 Task: Add the "check" sticker to the card.
Action: Mouse moved to (1002, 83)
Screenshot: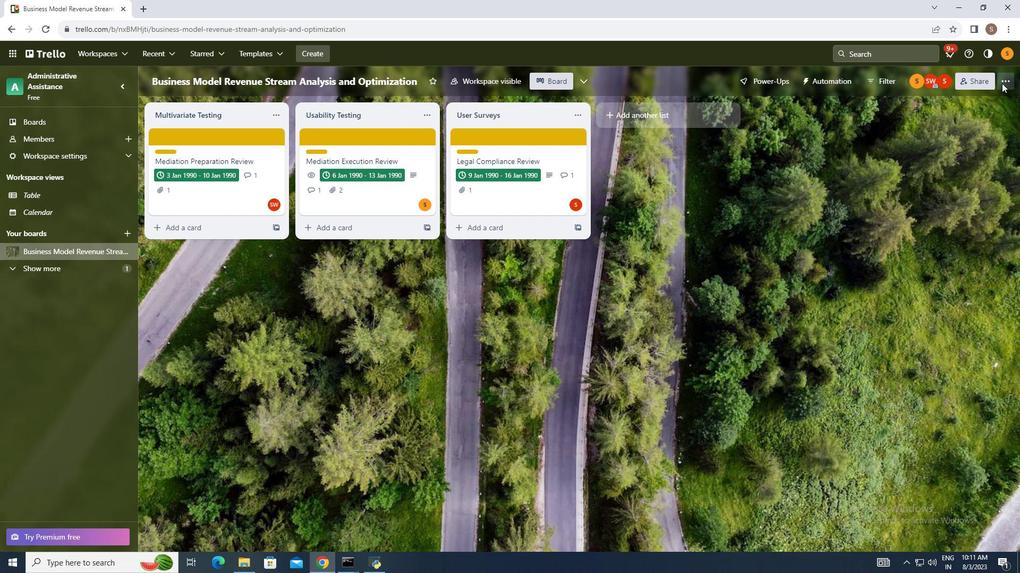 
Action: Mouse pressed left at (1002, 83)
Screenshot: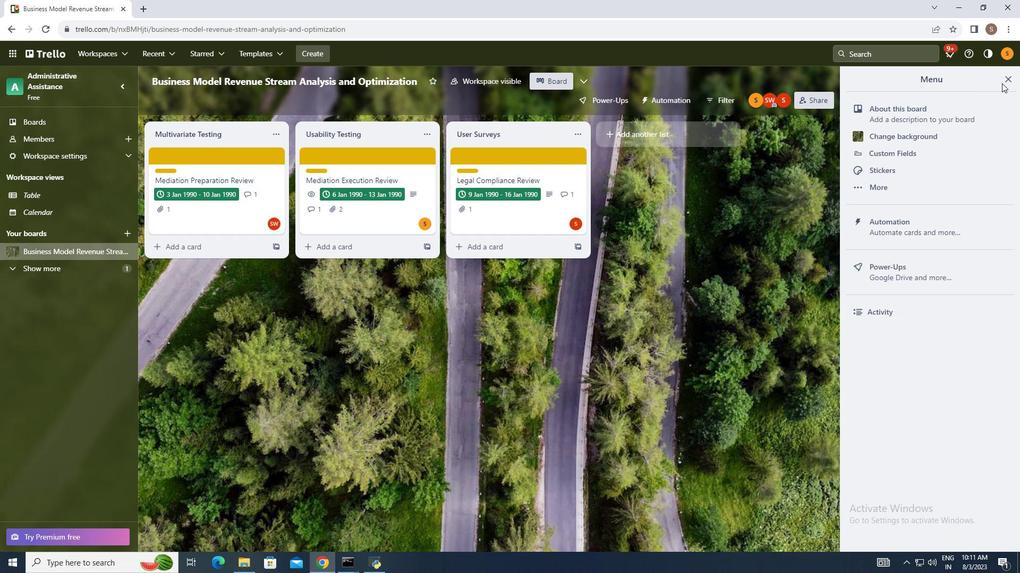 
Action: Mouse moved to (919, 222)
Screenshot: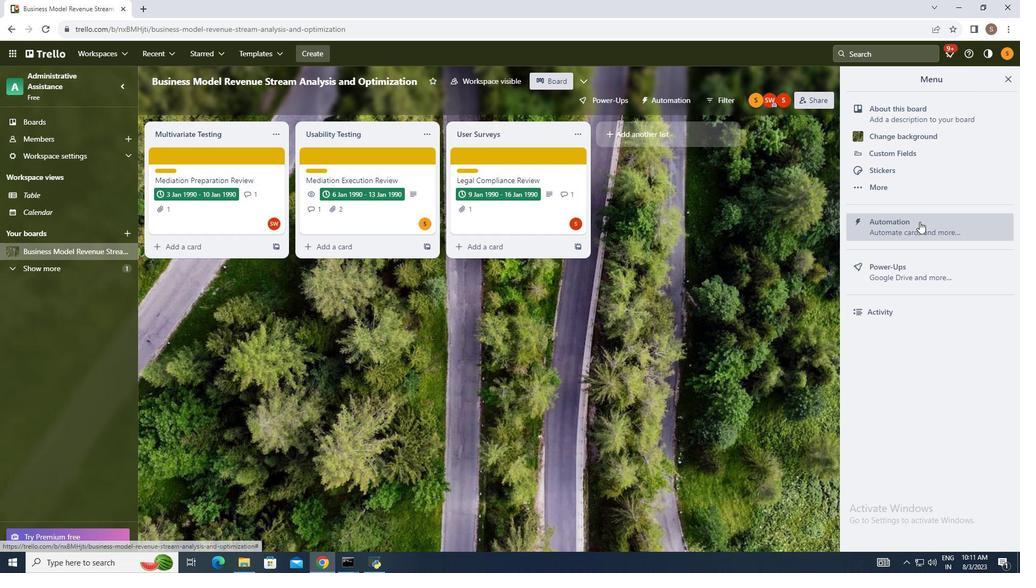 
Action: Mouse pressed left at (919, 222)
Screenshot: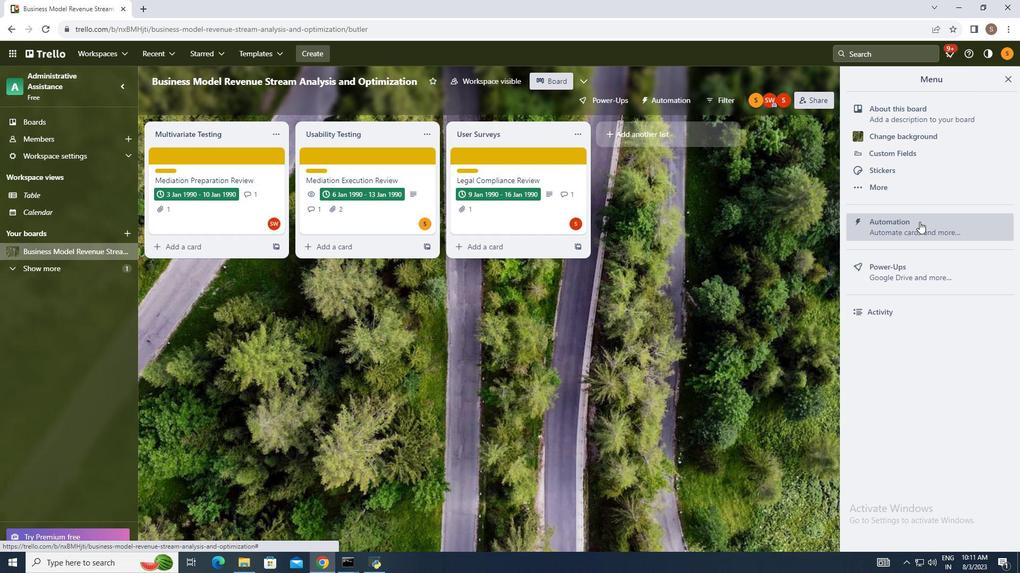 
Action: Mouse moved to (196, 278)
Screenshot: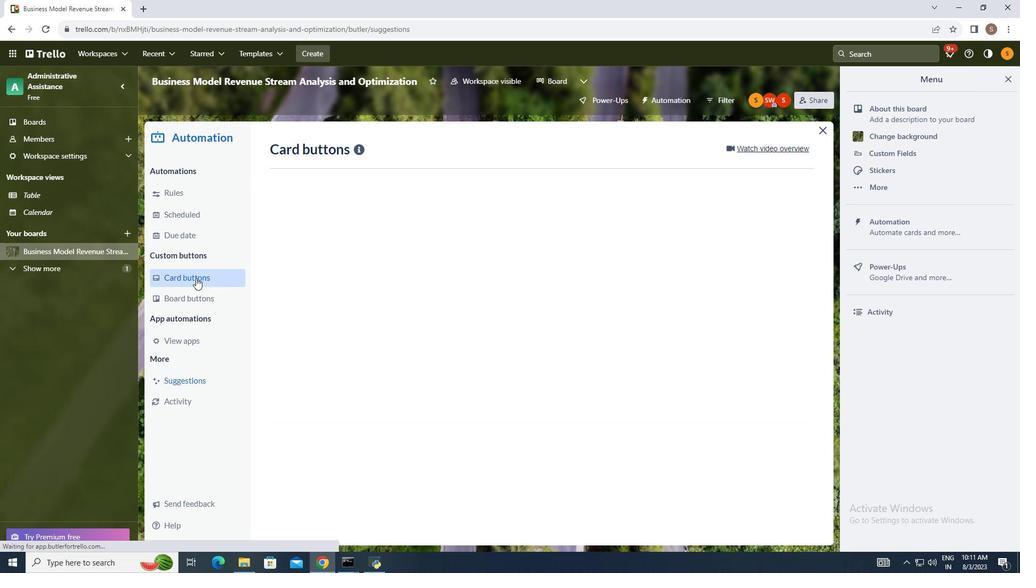 
Action: Mouse pressed left at (196, 278)
Screenshot: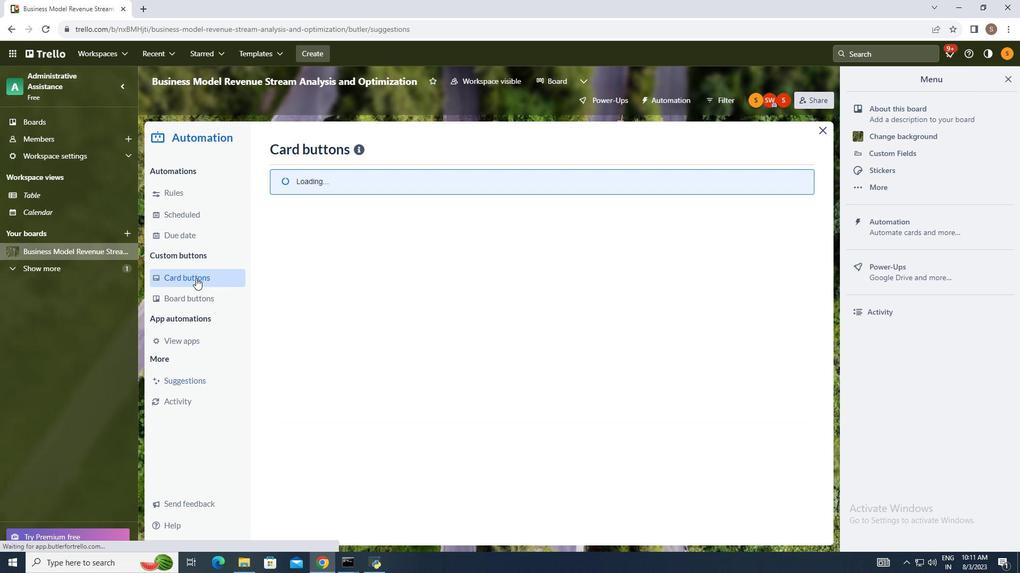 
Action: Mouse moved to (763, 148)
Screenshot: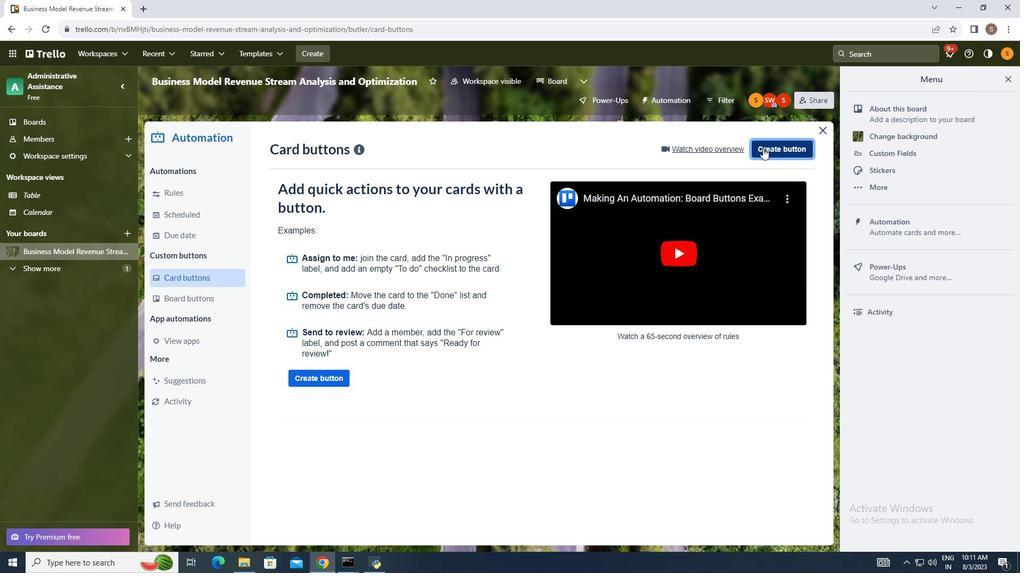 
Action: Mouse pressed left at (763, 148)
Screenshot: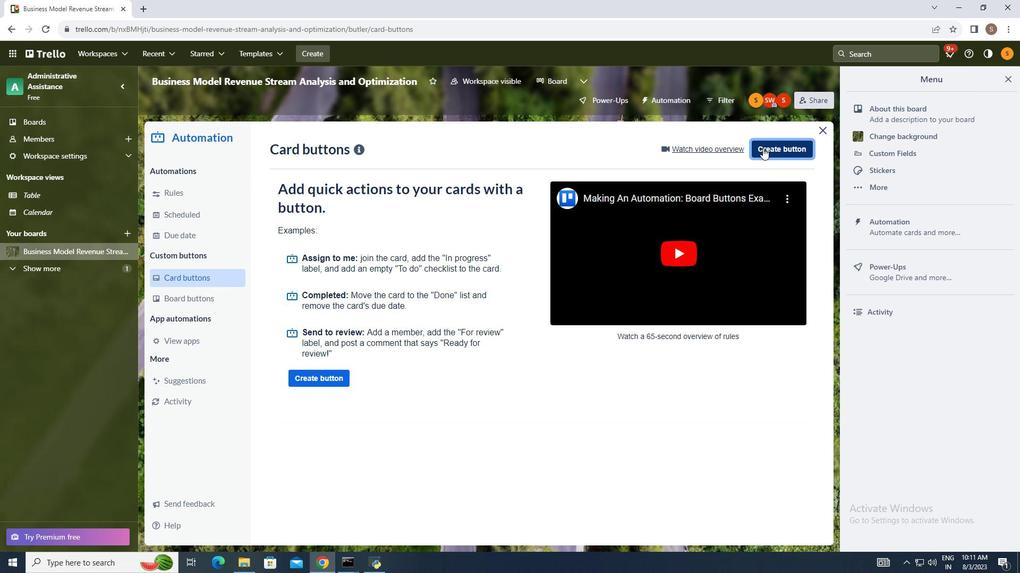 
Action: Mouse moved to (535, 298)
Screenshot: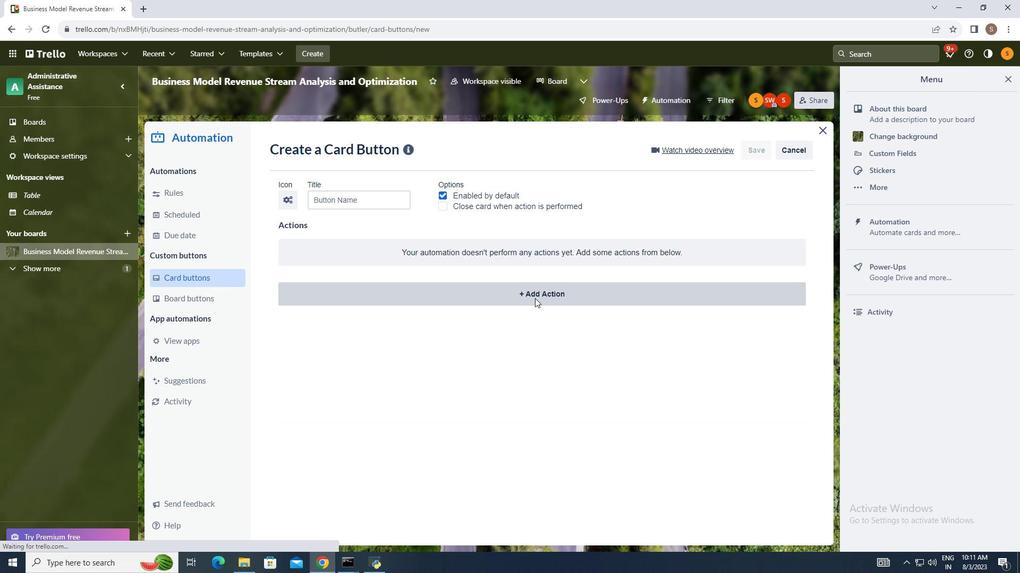 
Action: Mouse pressed left at (535, 298)
Screenshot: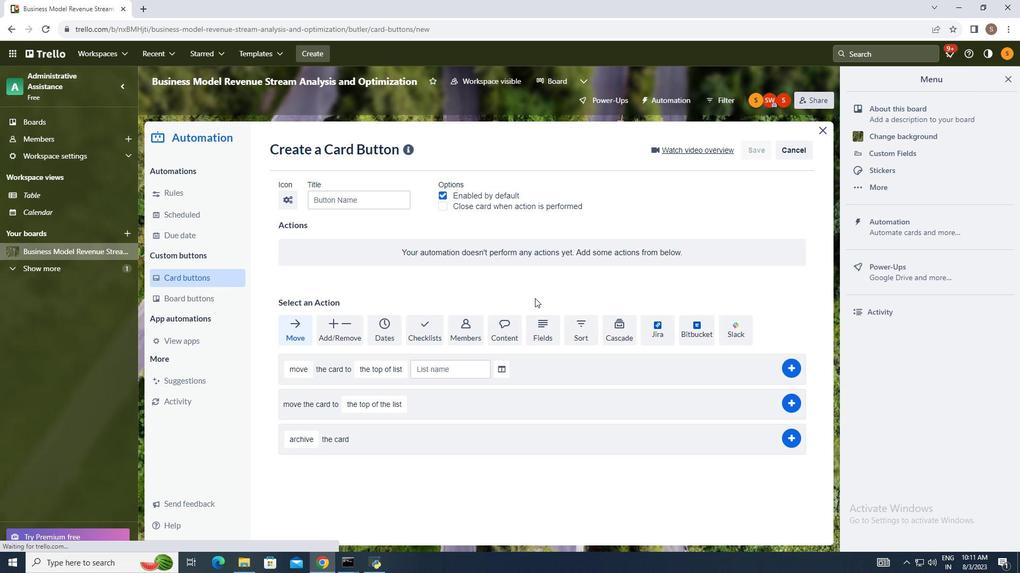 
Action: Mouse moved to (336, 334)
Screenshot: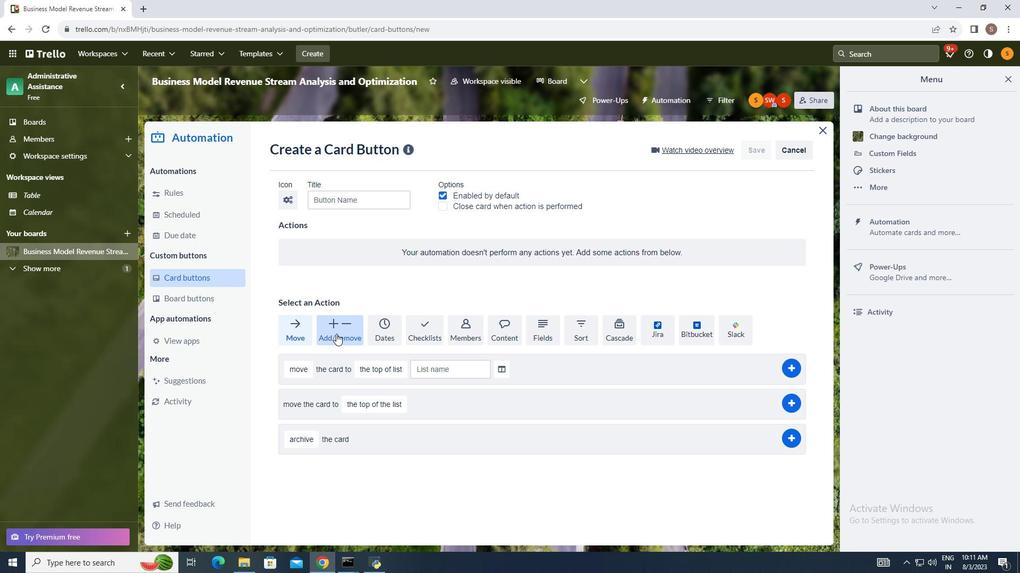 
Action: Mouse pressed left at (336, 334)
Screenshot: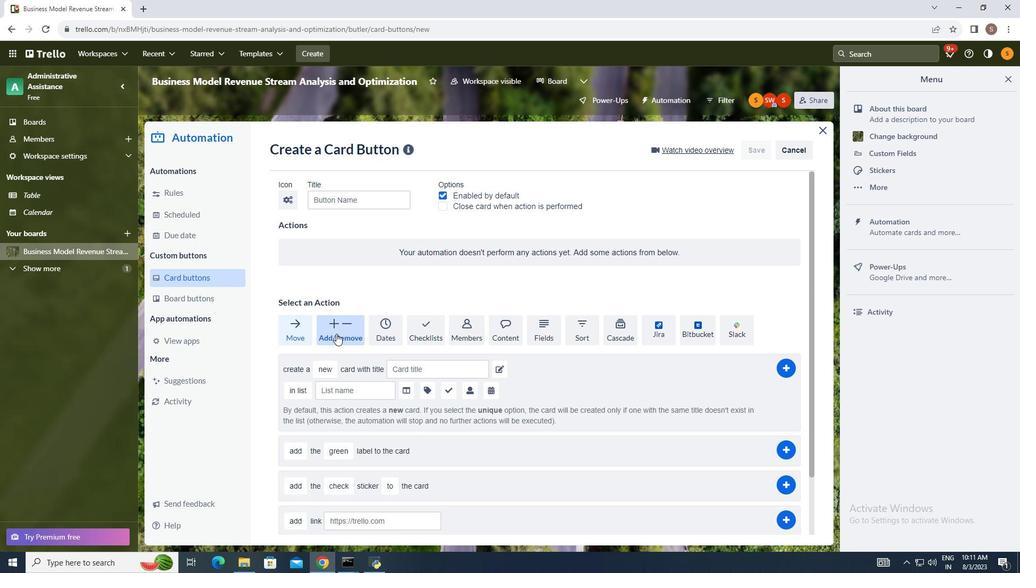 
Action: Mouse moved to (295, 367)
Screenshot: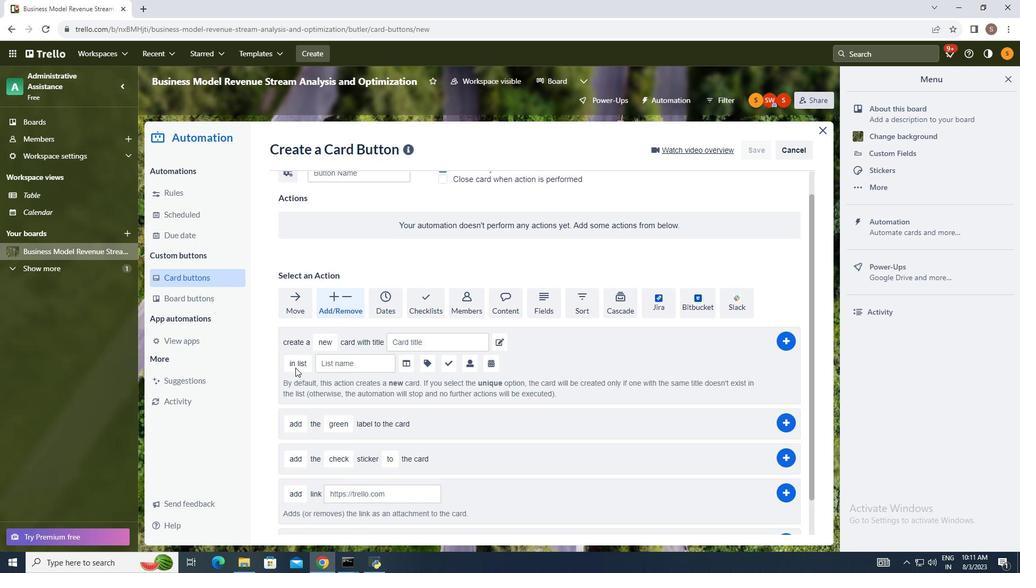 
Action: Mouse scrolled (295, 367) with delta (0, 0)
Screenshot: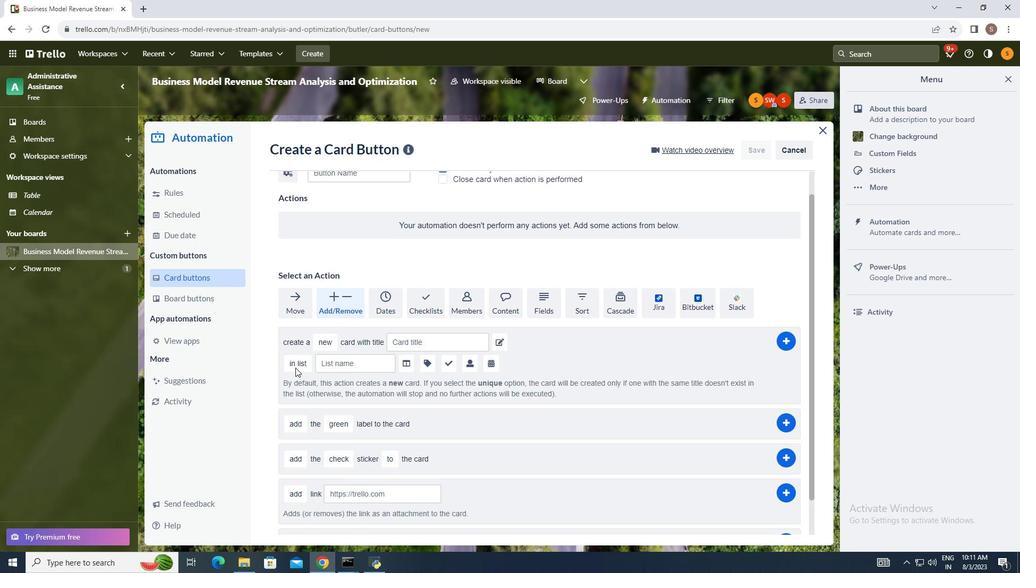
Action: Mouse moved to (295, 368)
Screenshot: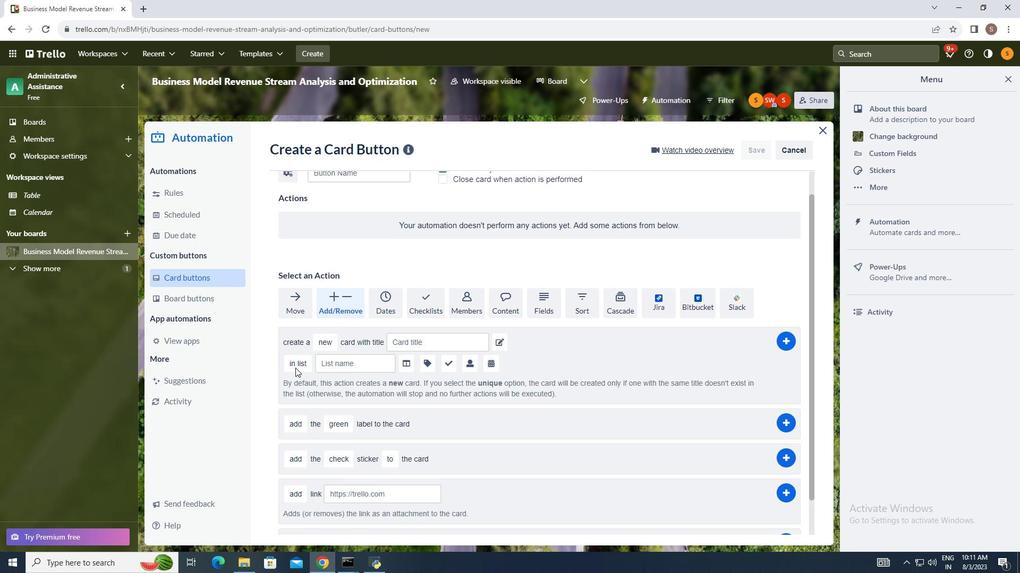 
Action: Mouse scrolled (295, 368) with delta (0, 0)
Screenshot: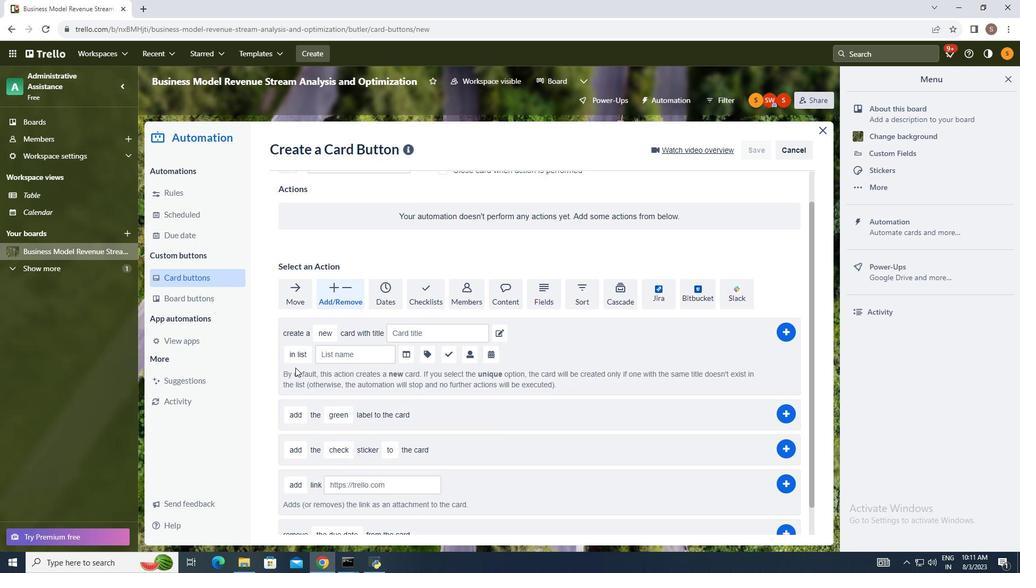
Action: Mouse scrolled (295, 367) with delta (0, 0)
Screenshot: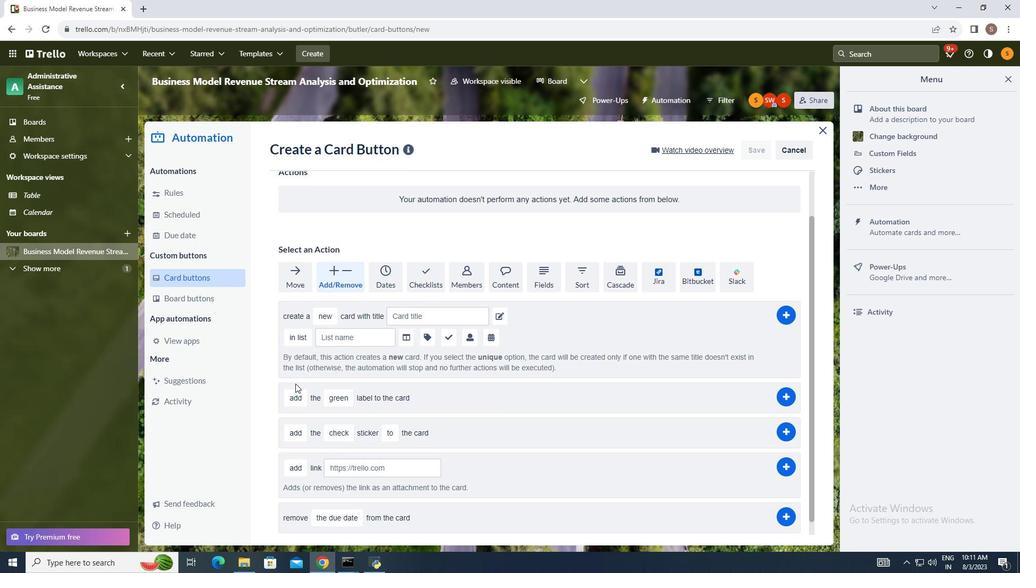 
Action: Mouse moved to (299, 429)
Screenshot: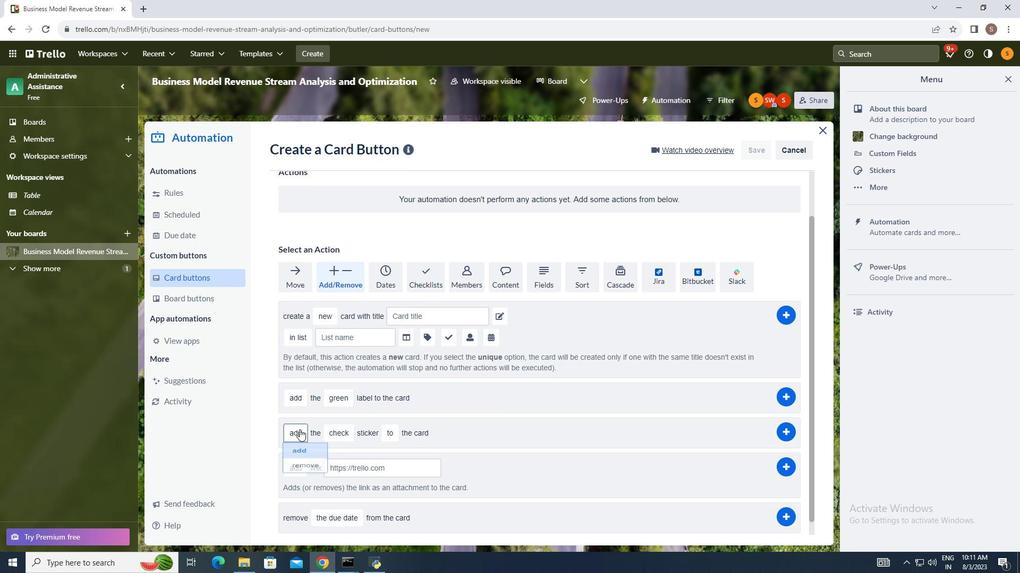 
Action: Mouse pressed left at (299, 429)
Screenshot: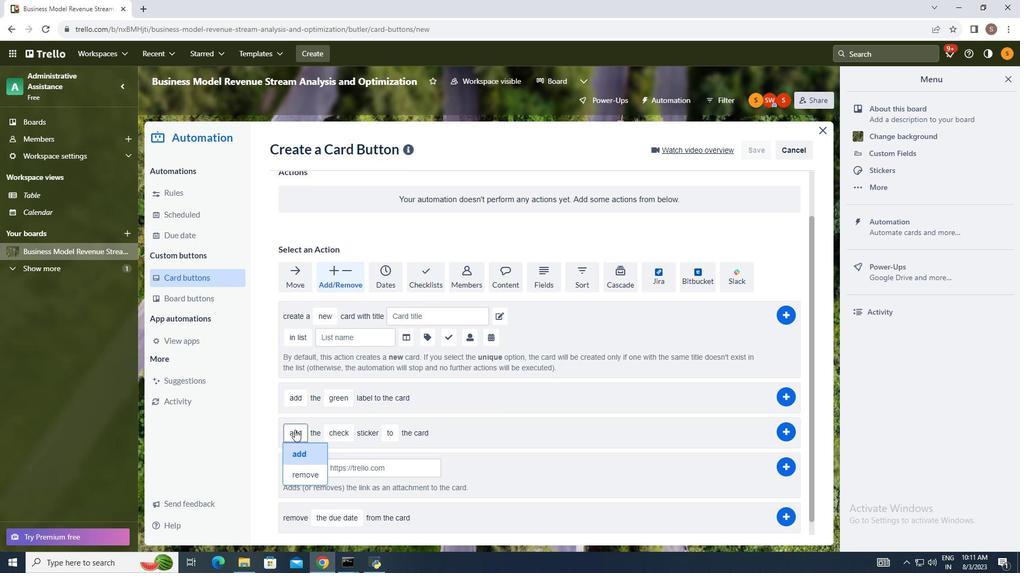 
Action: Mouse moved to (296, 453)
Screenshot: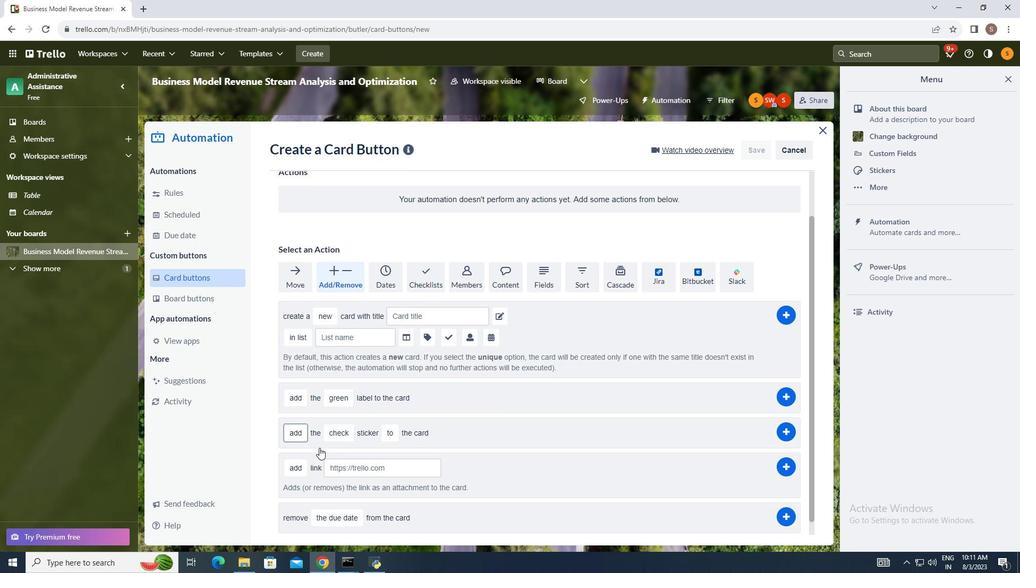 
Action: Mouse pressed left at (296, 453)
Screenshot: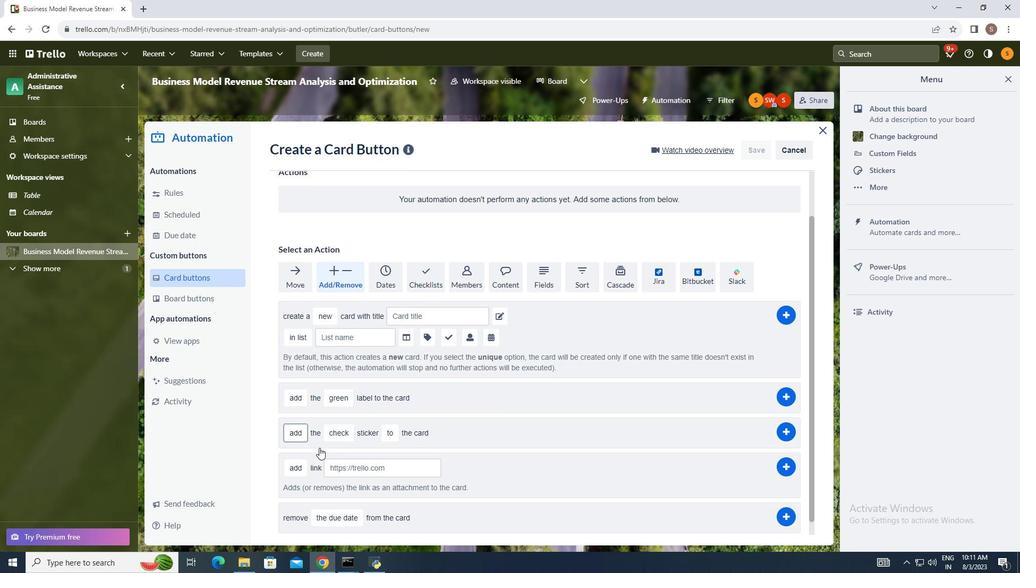 
Action: Mouse moved to (333, 435)
Screenshot: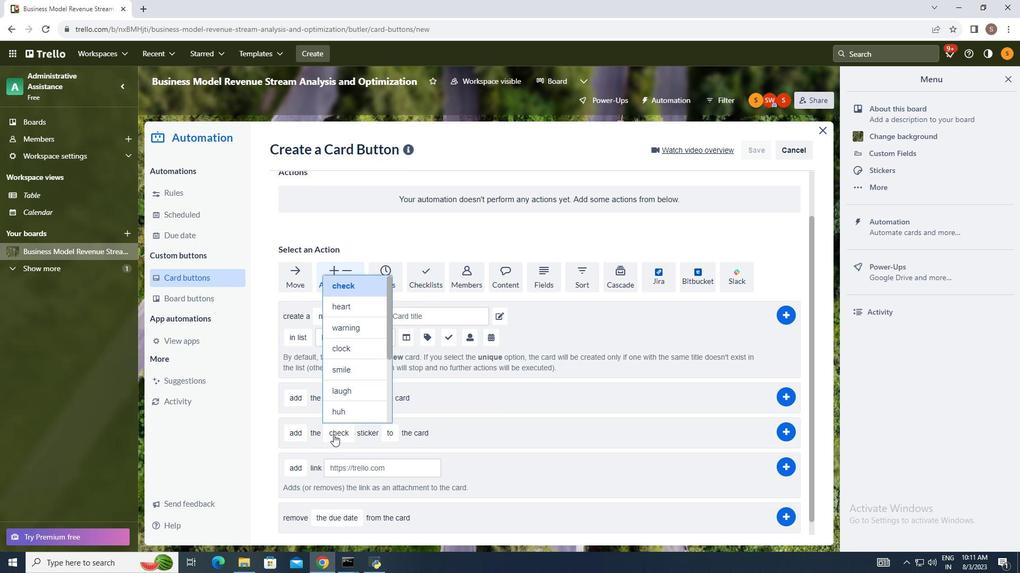 
Action: Mouse pressed left at (333, 435)
Screenshot: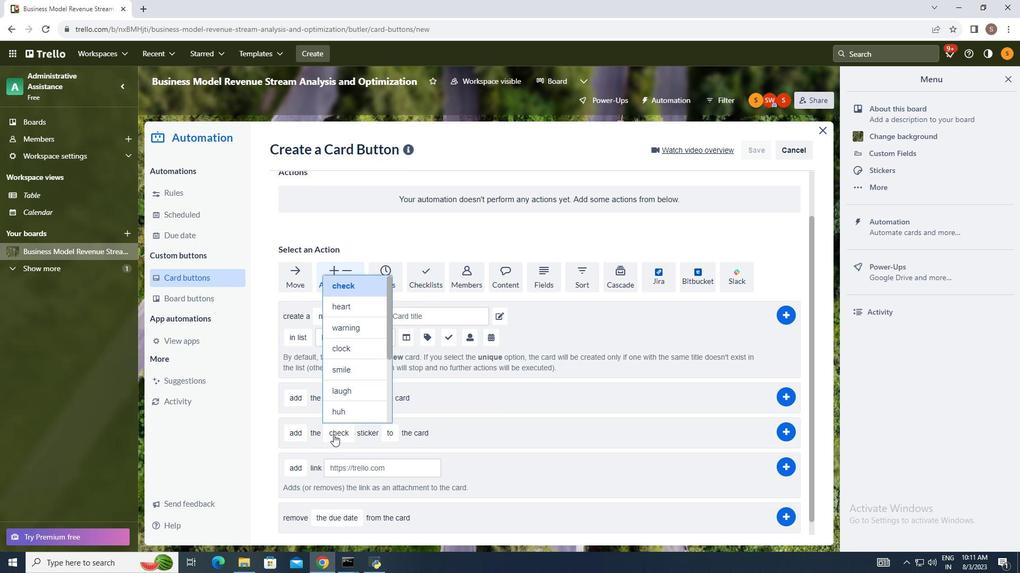 
Action: Mouse moved to (350, 275)
Screenshot: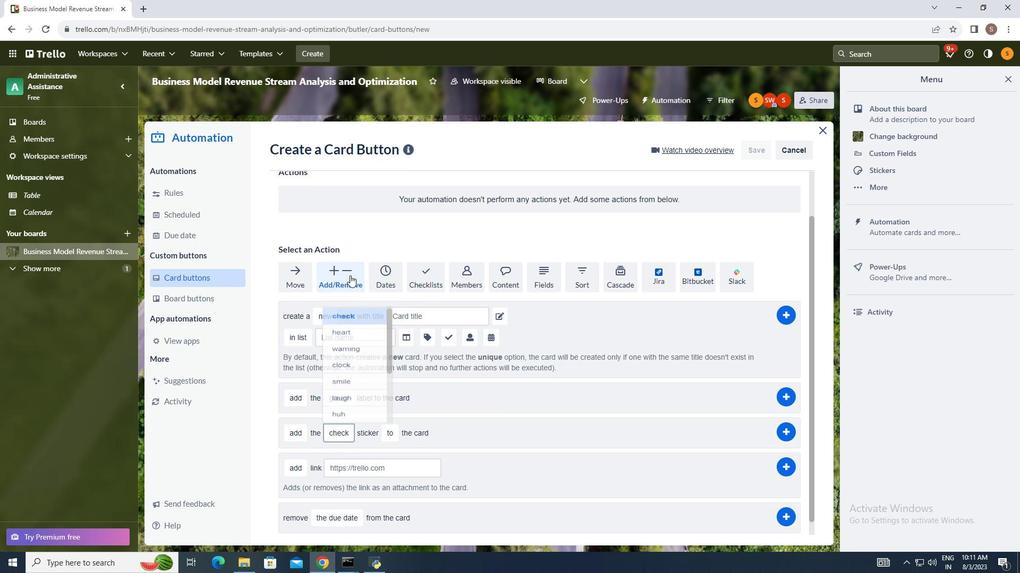 
Action: Mouse pressed left at (350, 275)
Screenshot: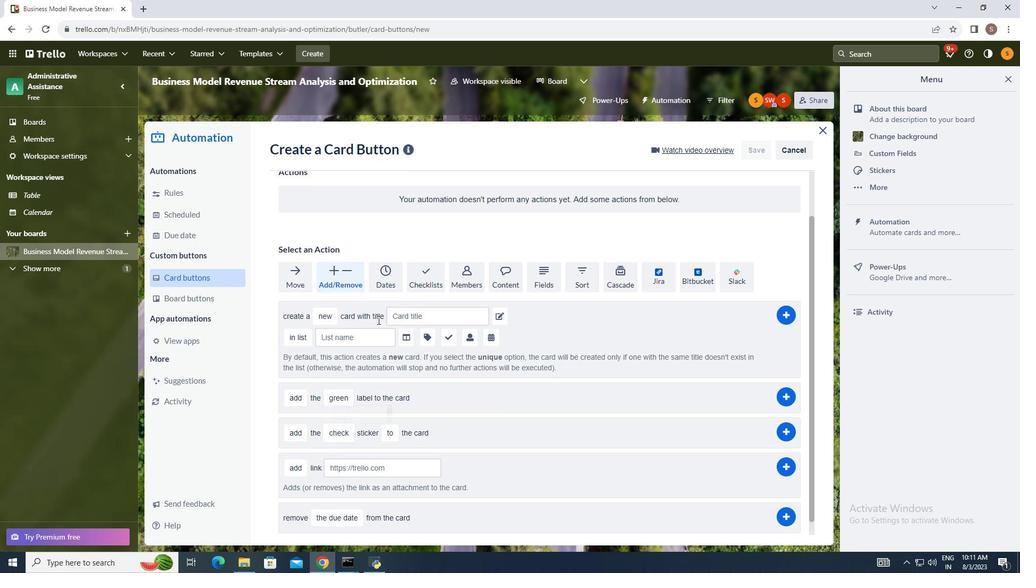 
Action: Mouse moved to (387, 426)
Screenshot: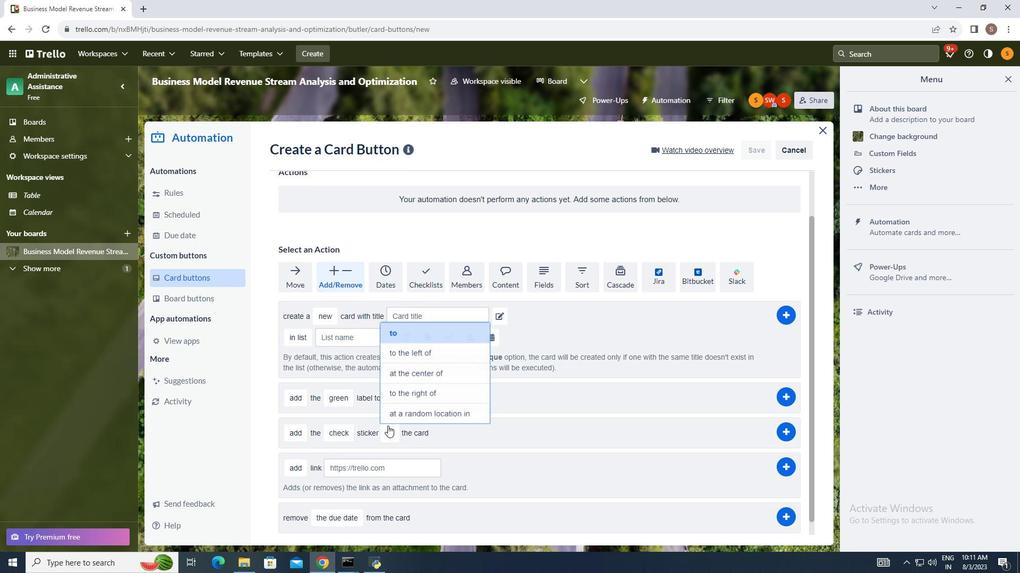 
Action: Mouse pressed left at (387, 426)
Screenshot: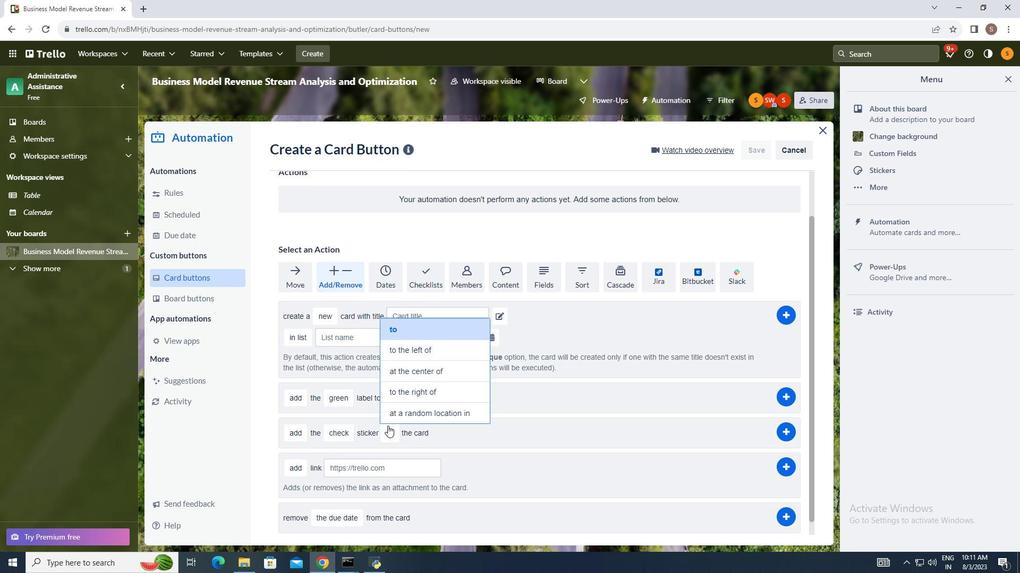 
Action: Mouse moved to (413, 329)
Screenshot: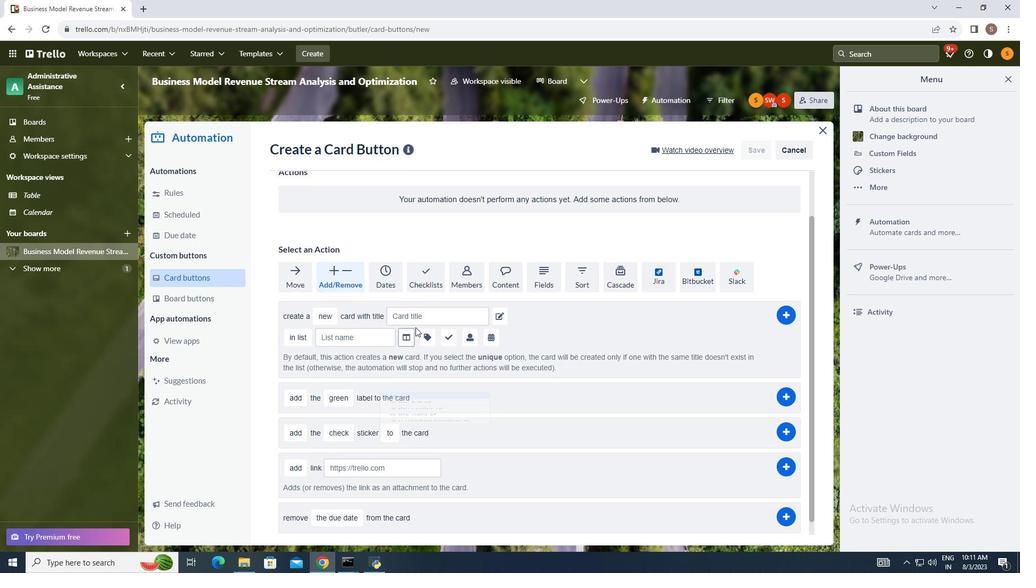 
Action: Mouse pressed left at (413, 329)
Screenshot: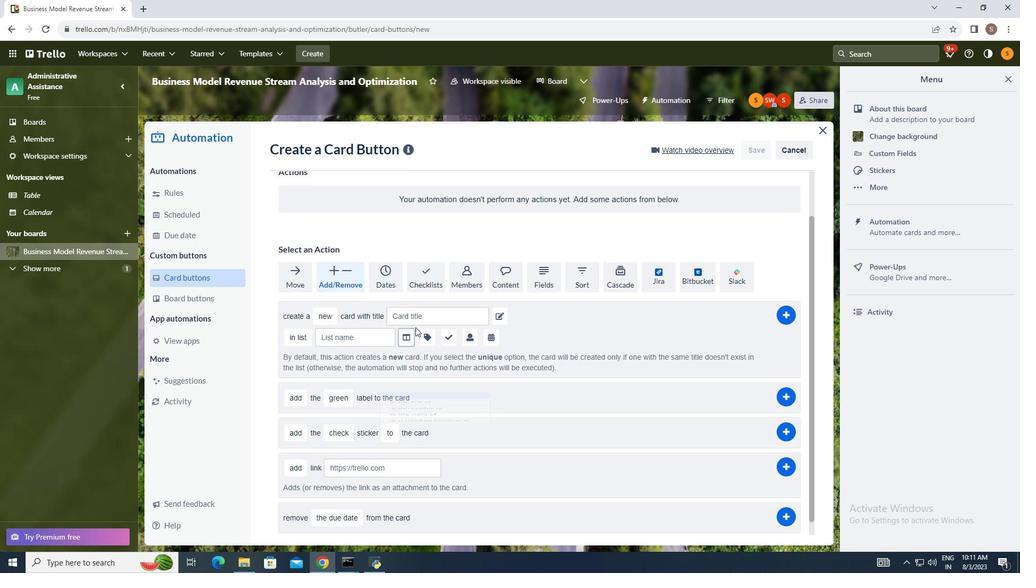 
Action: Mouse moved to (785, 431)
Screenshot: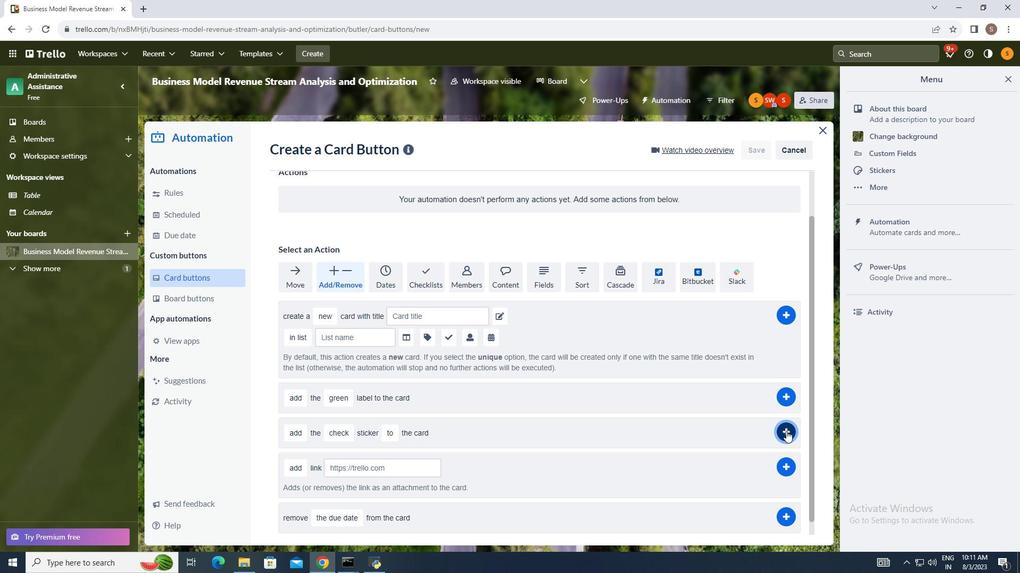 
Action: Mouse pressed left at (785, 431)
Screenshot: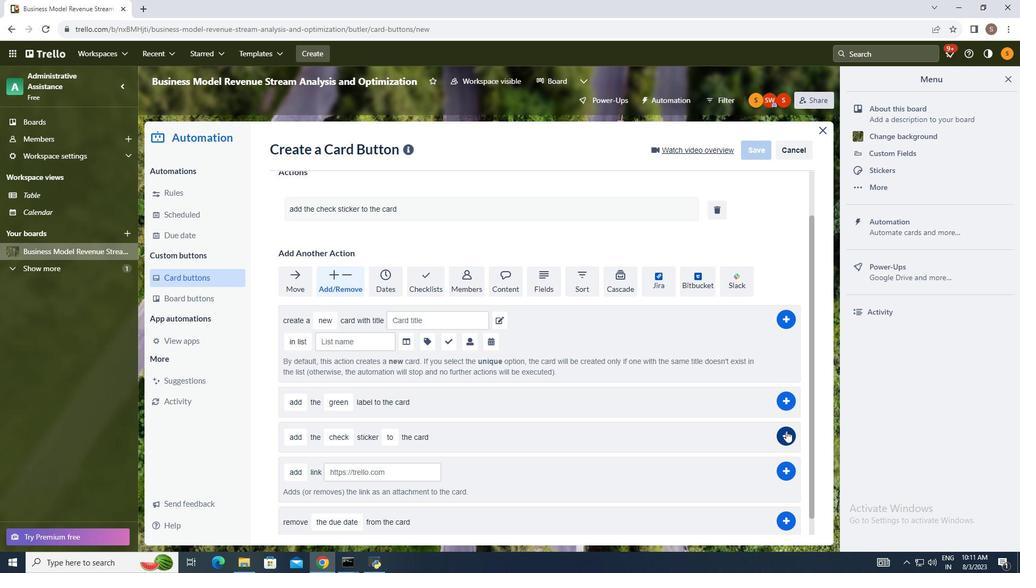 
Action: Mouse moved to (930, 410)
Screenshot: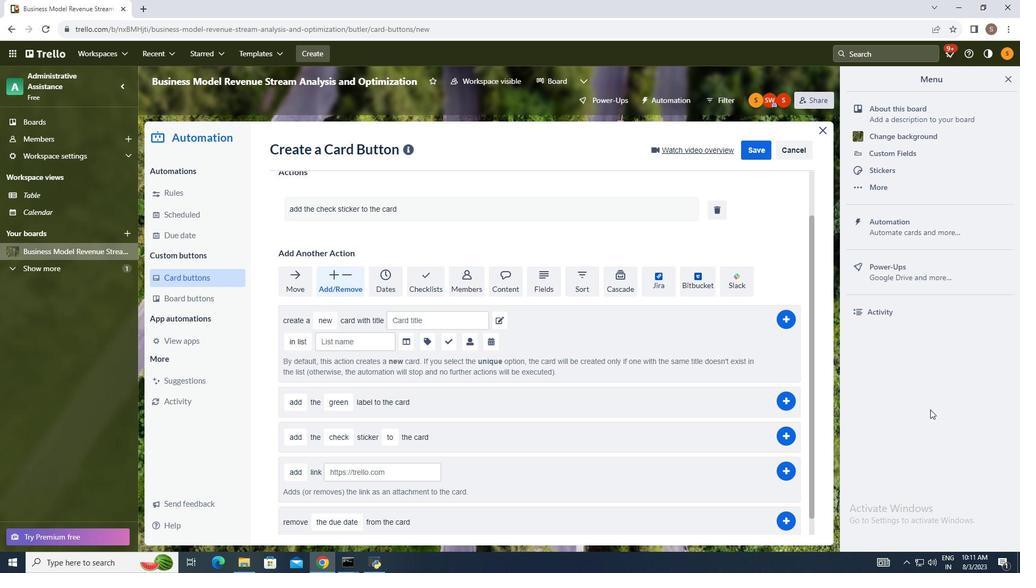 
